 Task: Add the "Country selector" component in the site builder.
Action: Mouse moved to (1326, 90)
Screenshot: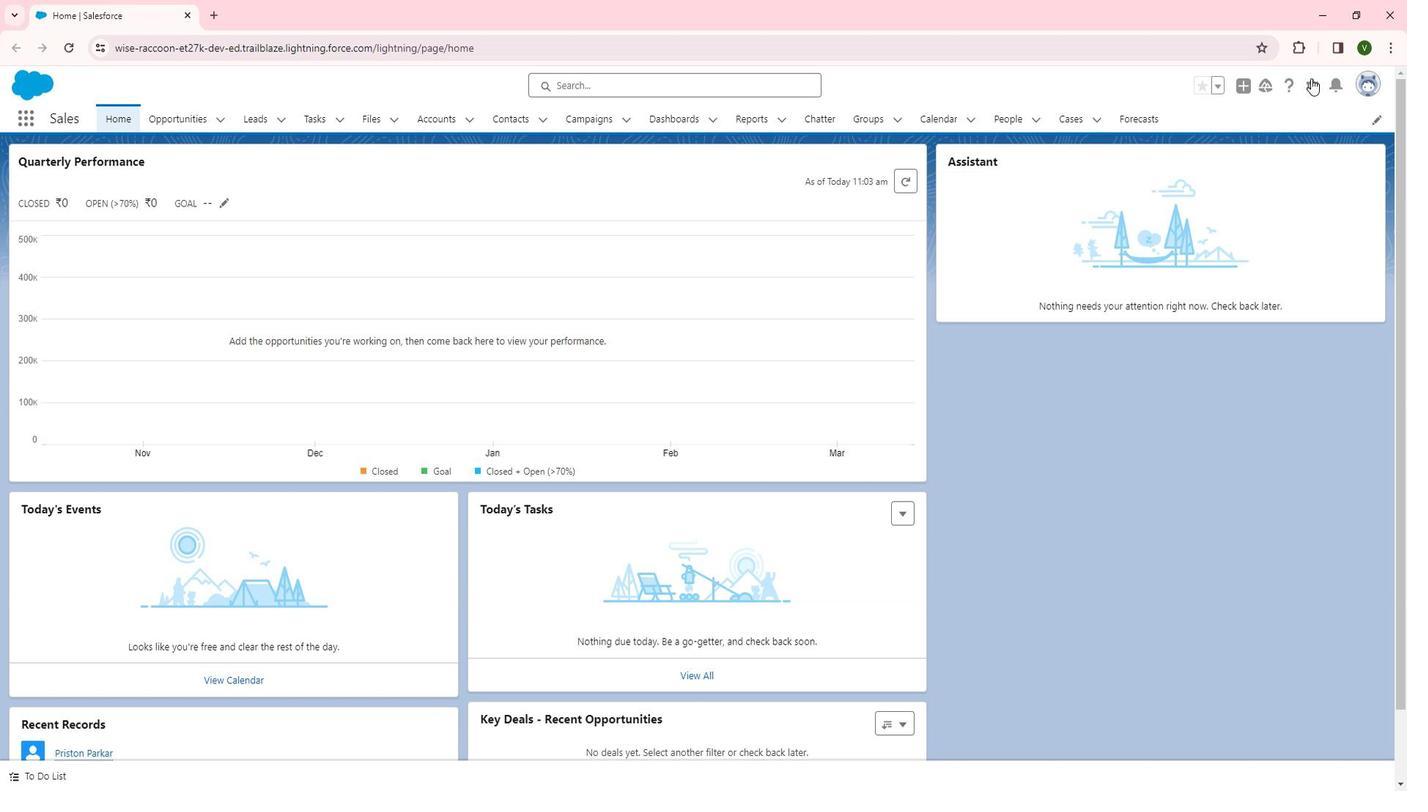 
Action: Mouse pressed left at (1326, 90)
Screenshot: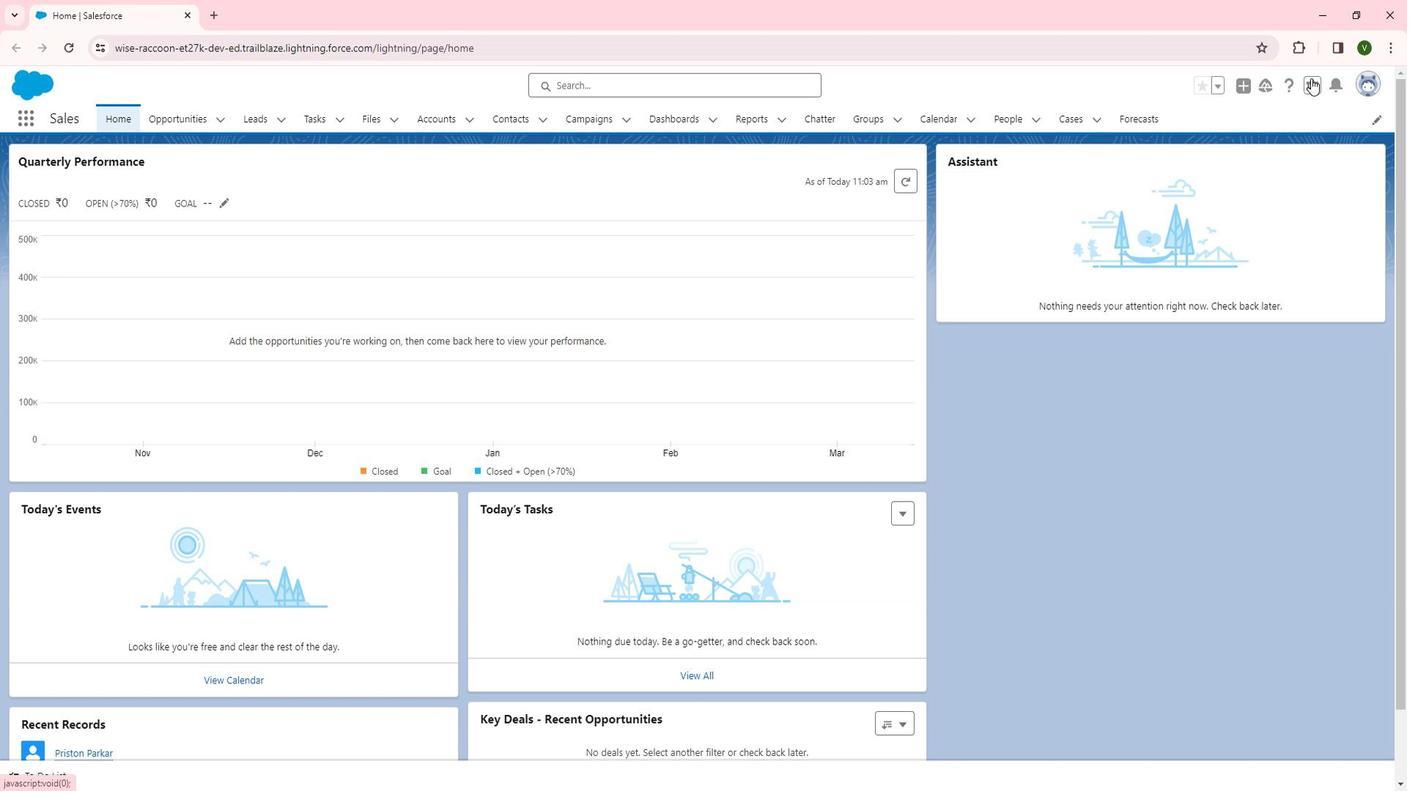 
Action: Mouse moved to (1259, 129)
Screenshot: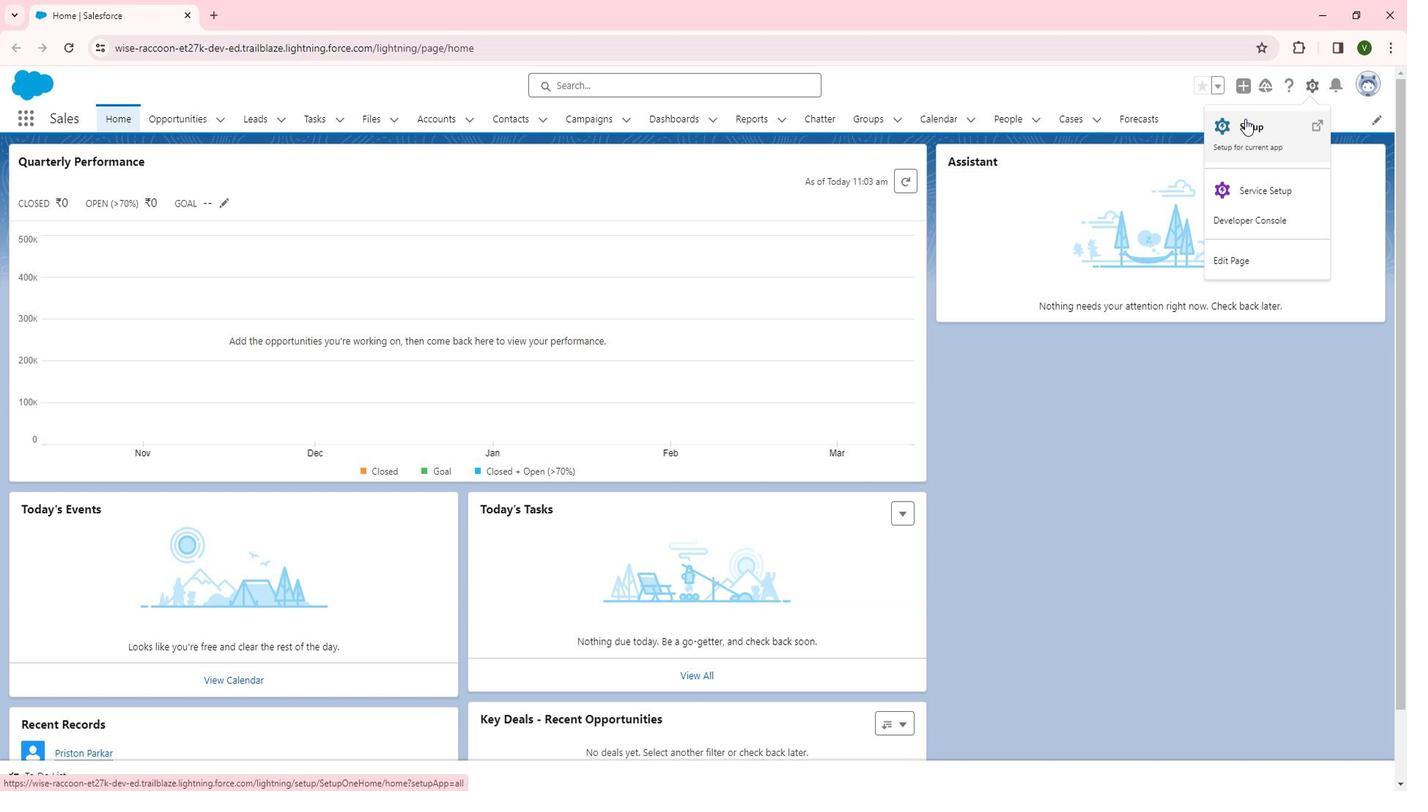 
Action: Mouse pressed left at (1259, 129)
Screenshot: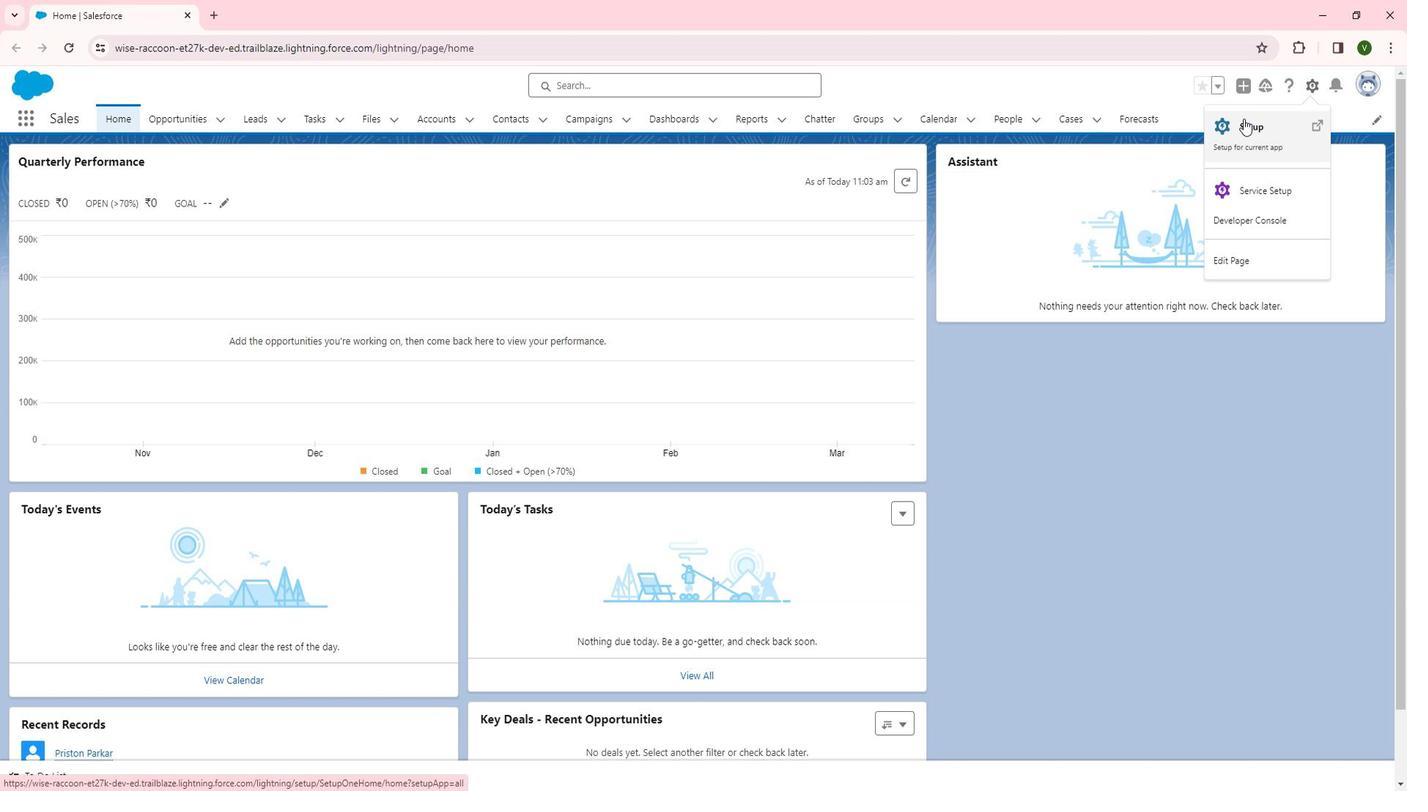 
Action: Mouse moved to (412, 451)
Screenshot: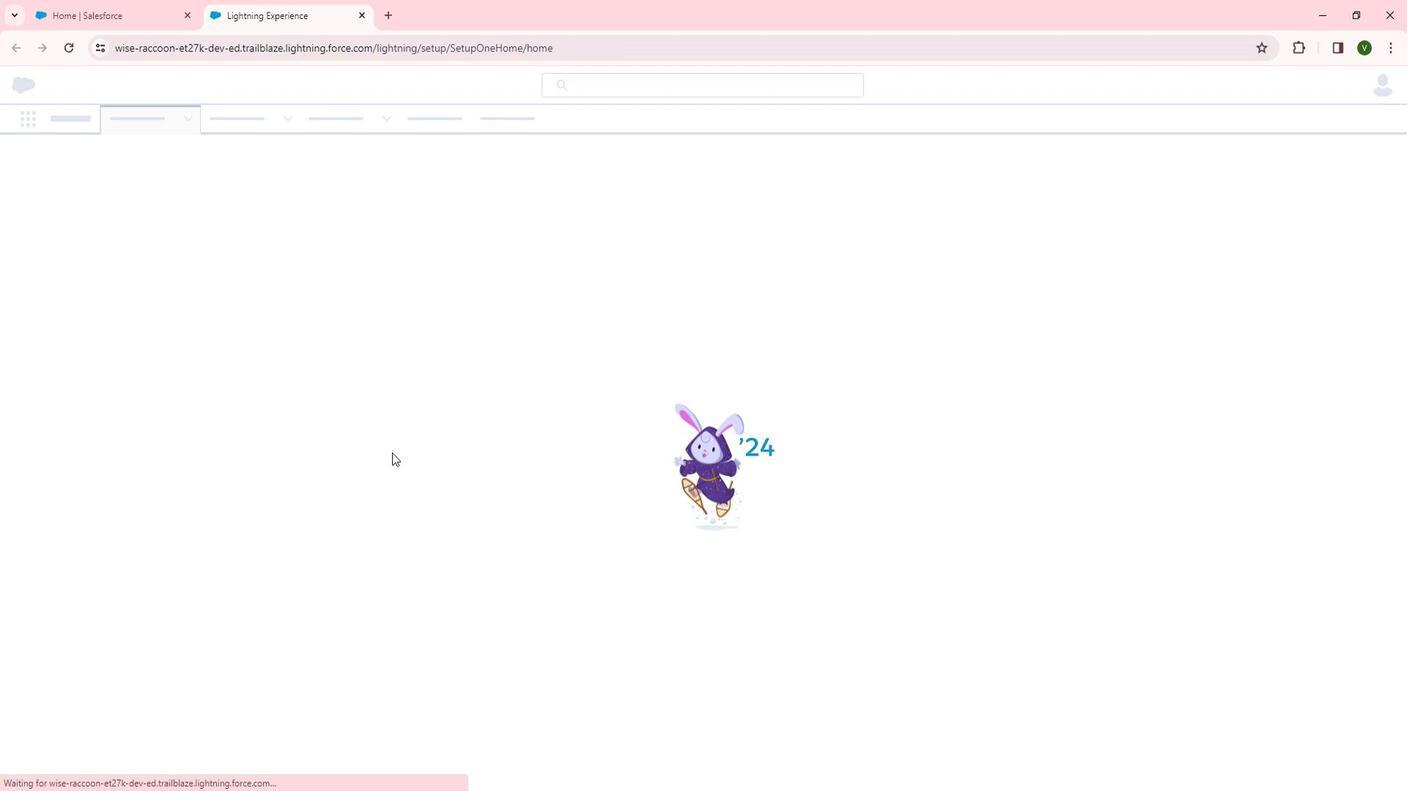 
Action: Mouse scrolled (412, 450) with delta (0, 0)
Screenshot: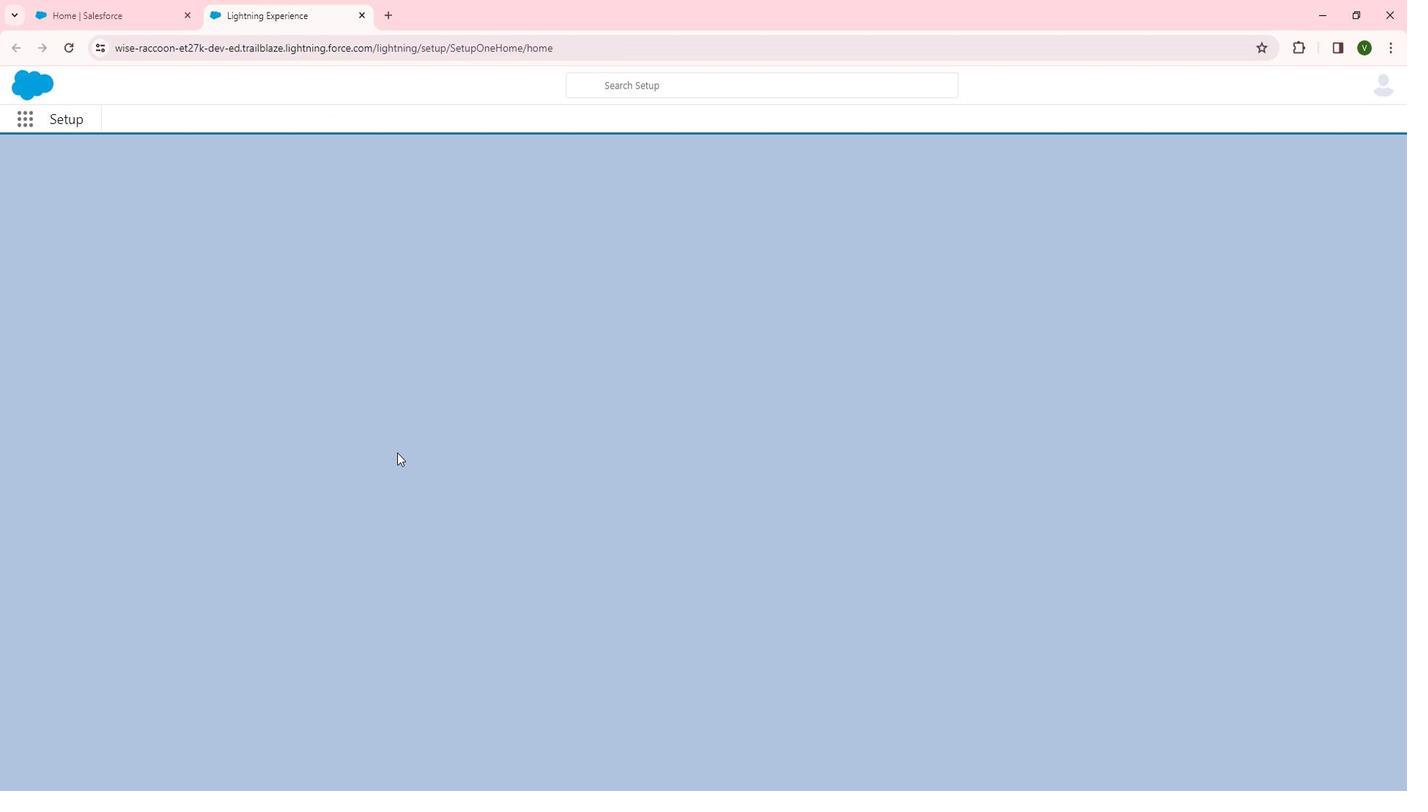 
Action: Mouse scrolled (412, 450) with delta (0, 0)
Screenshot: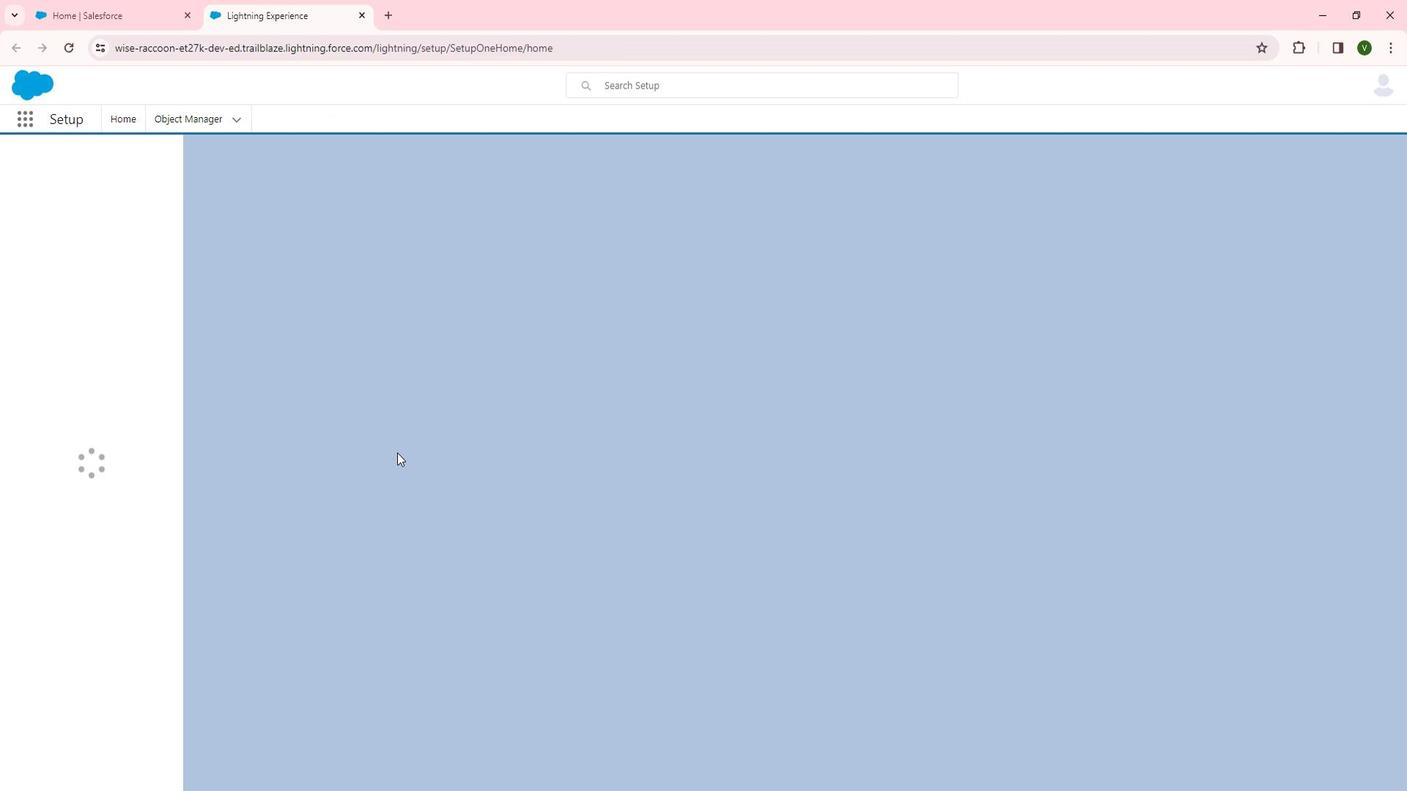 
Action: Mouse moved to (68, 453)
Screenshot: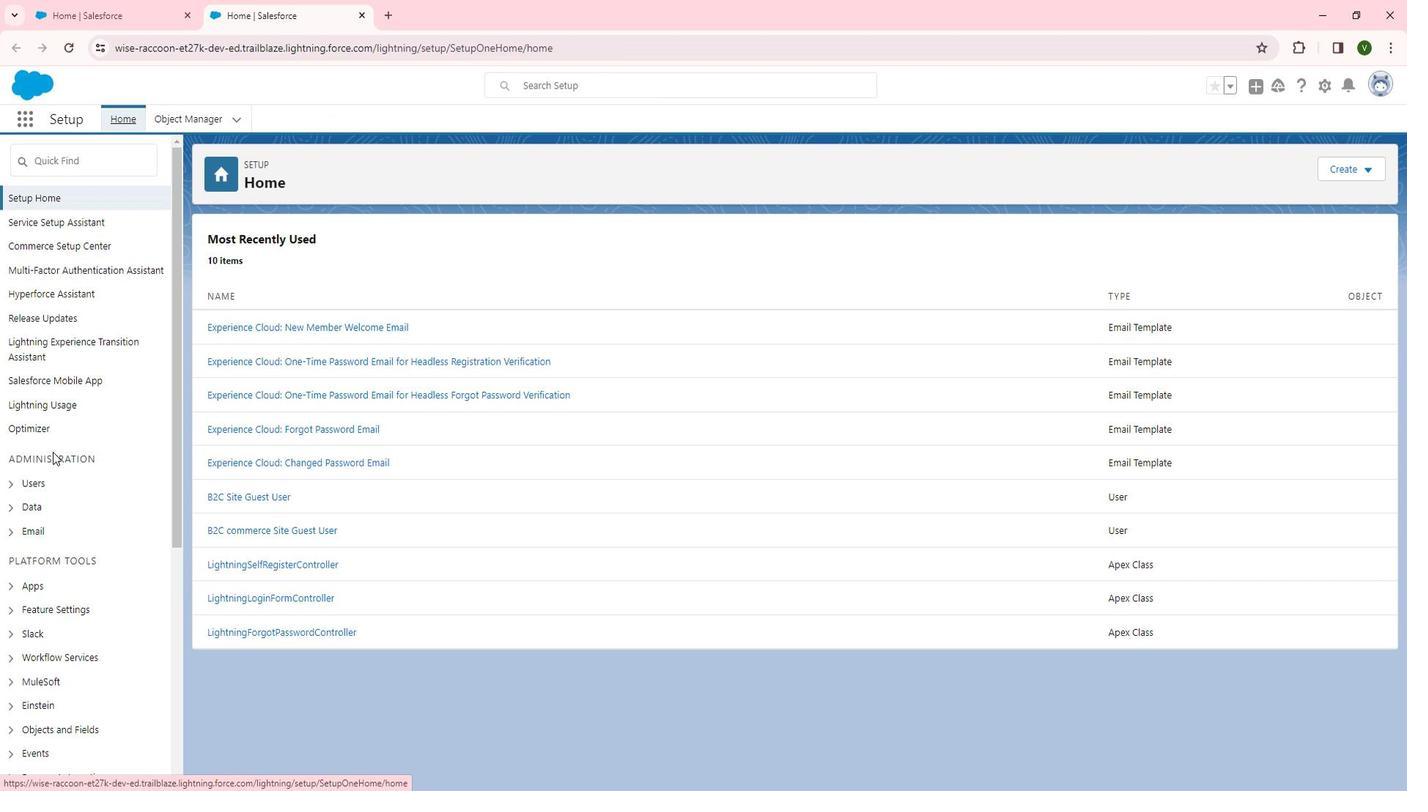 
Action: Mouse scrolled (68, 452) with delta (0, 0)
Screenshot: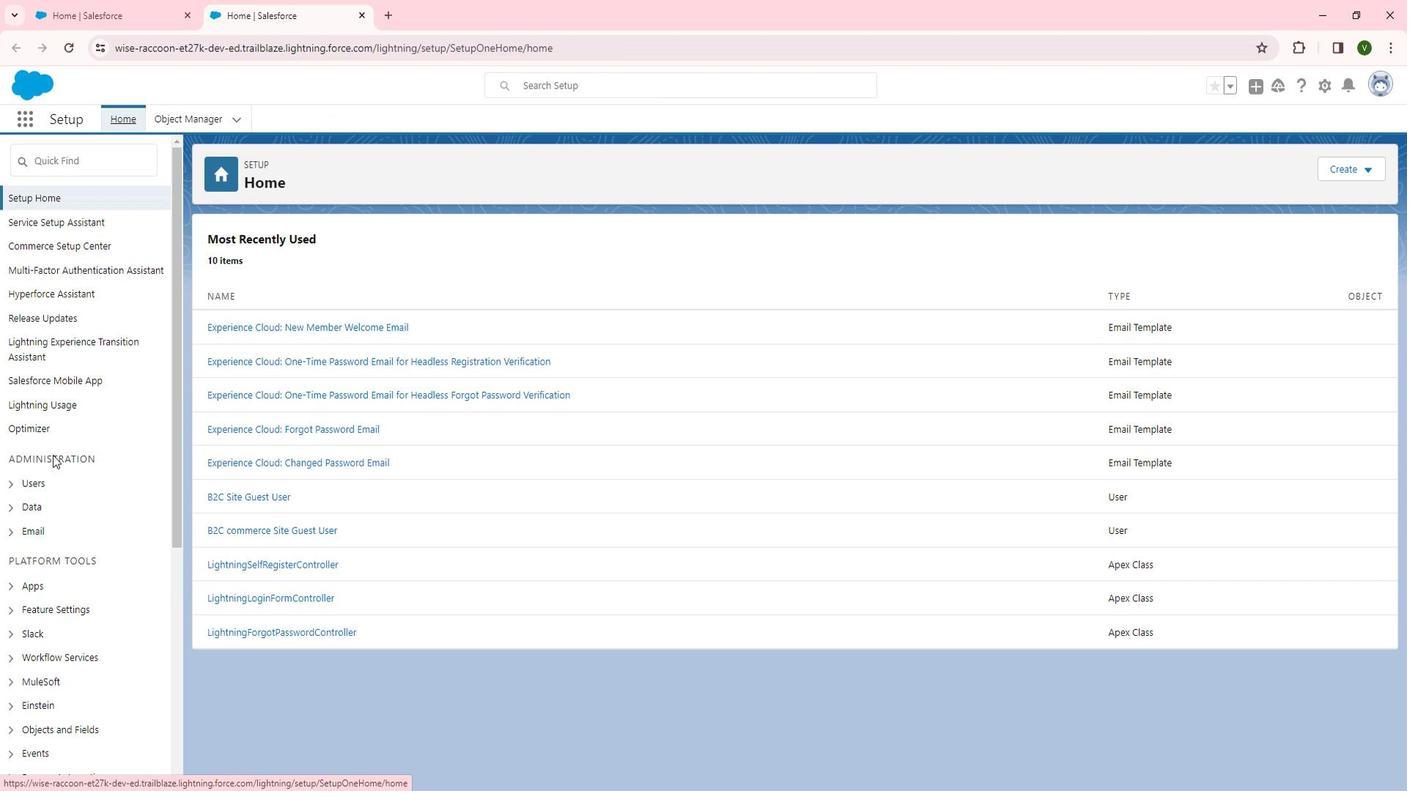 
Action: Mouse moved to (68, 455)
Screenshot: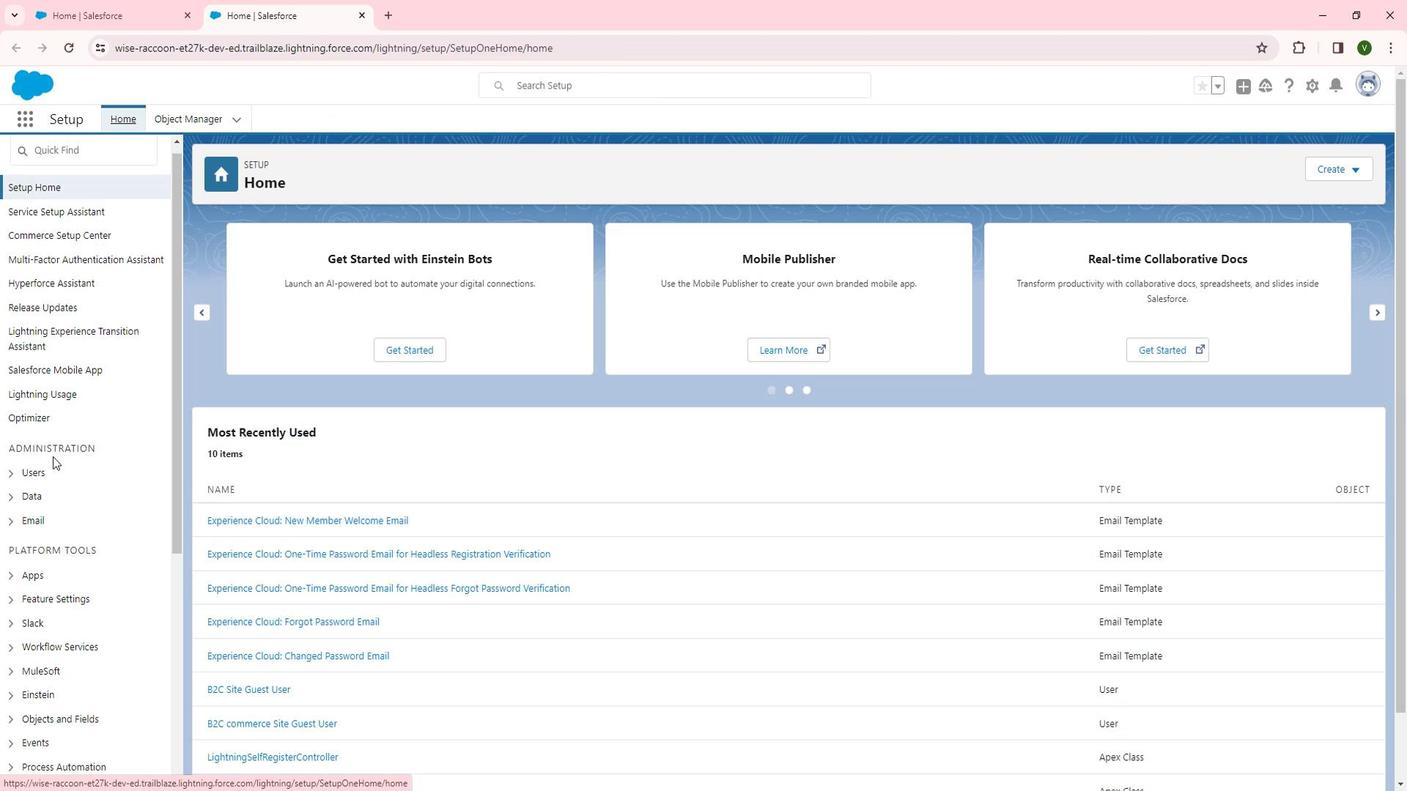 
Action: Mouse scrolled (68, 454) with delta (0, 0)
Screenshot: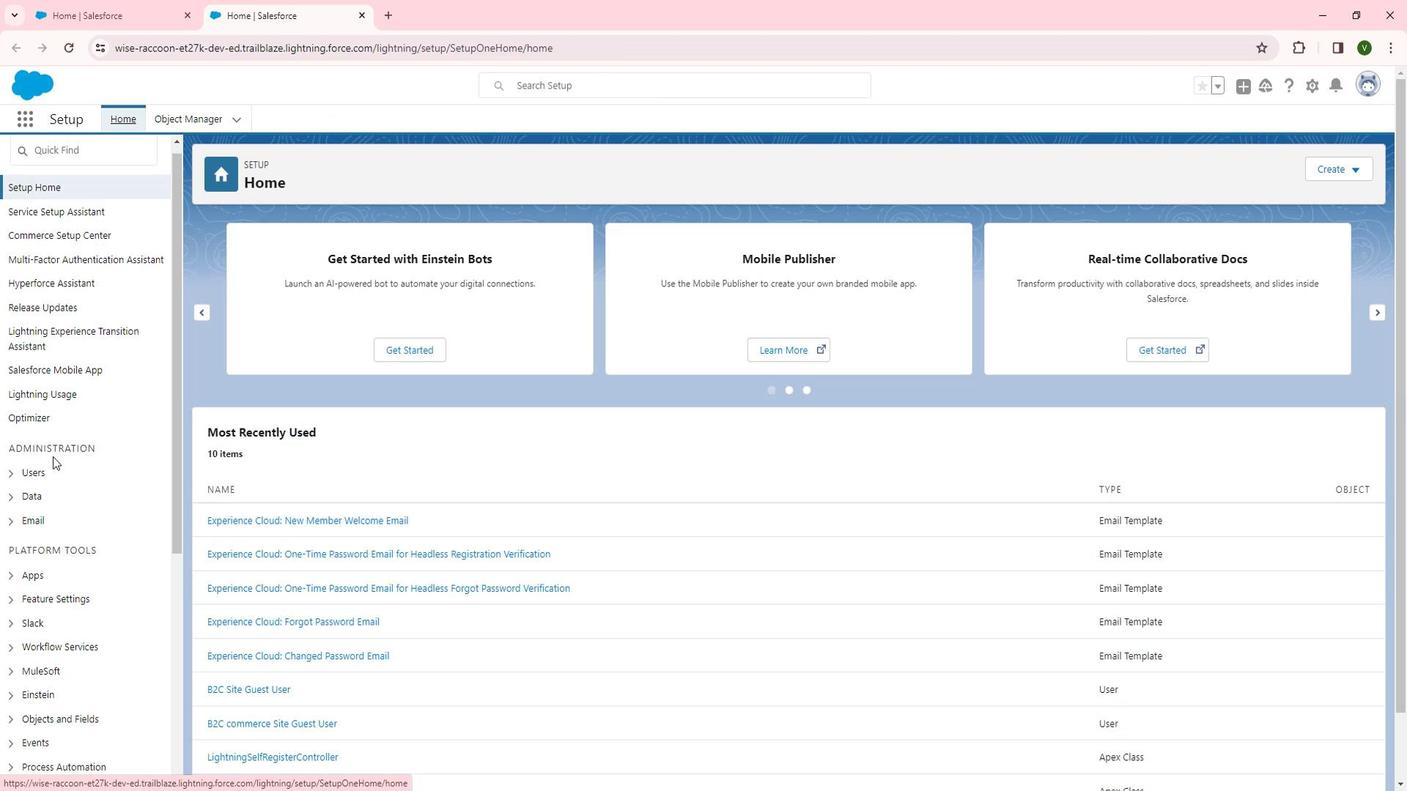 
Action: Mouse moved to (58, 457)
Screenshot: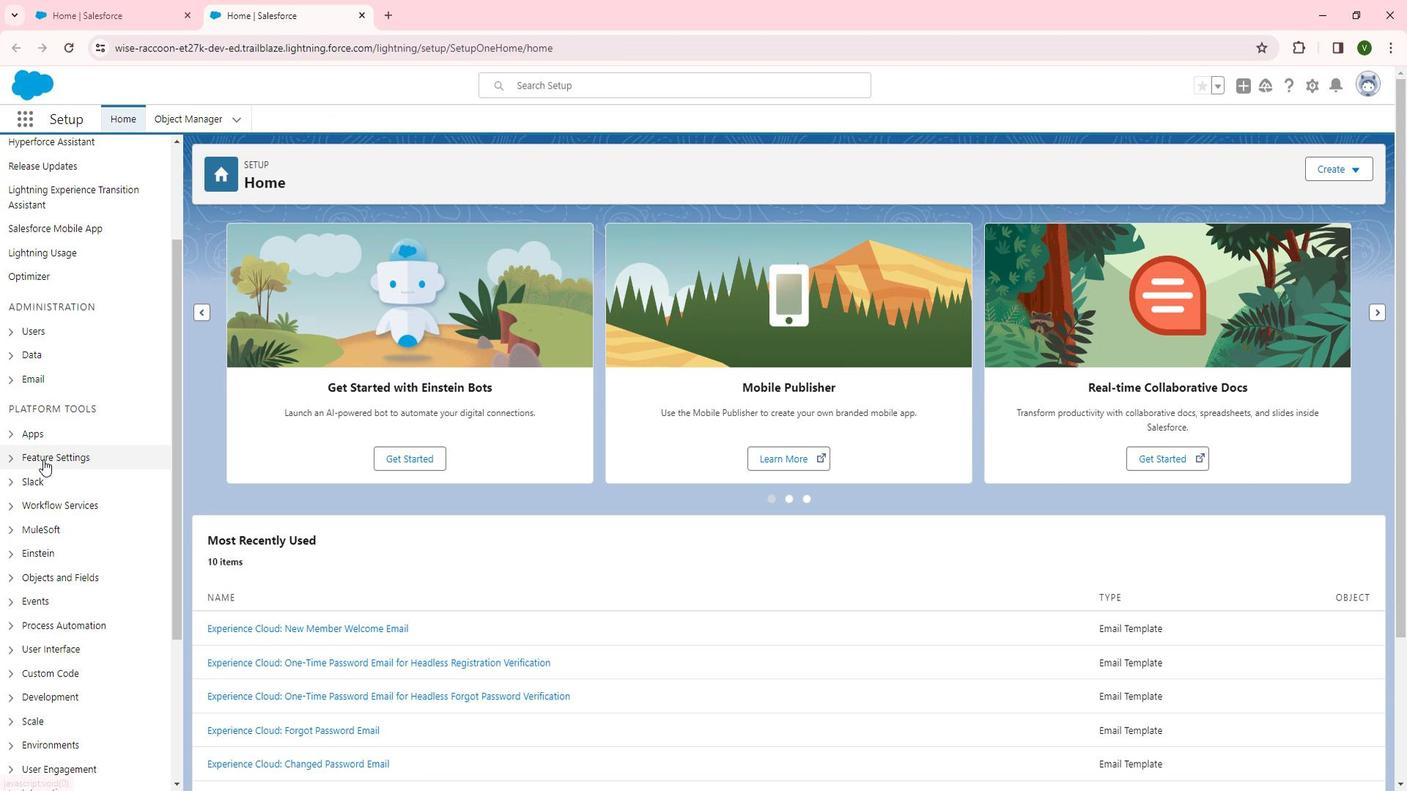 
Action: Mouse pressed left at (58, 457)
Screenshot: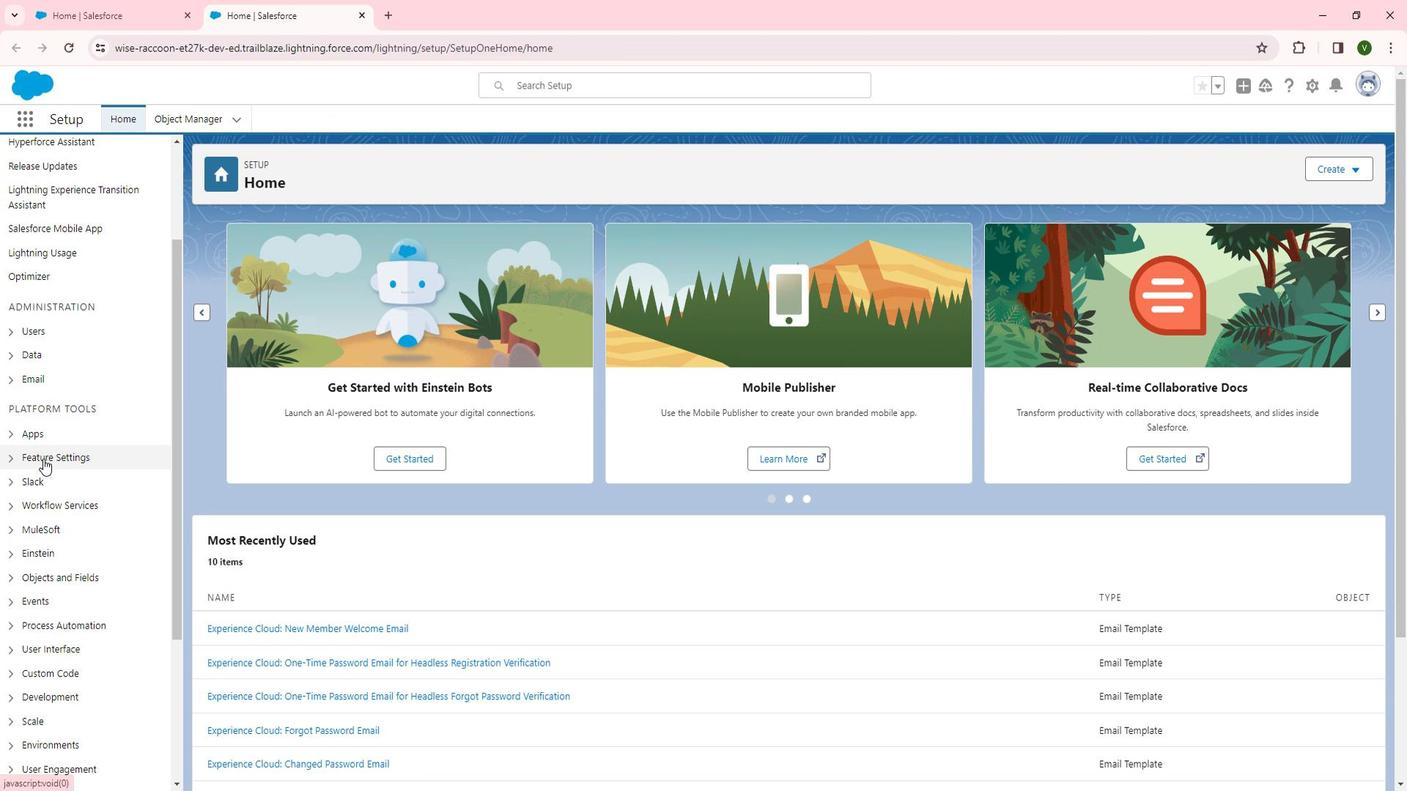 
Action: Mouse moved to (104, 472)
Screenshot: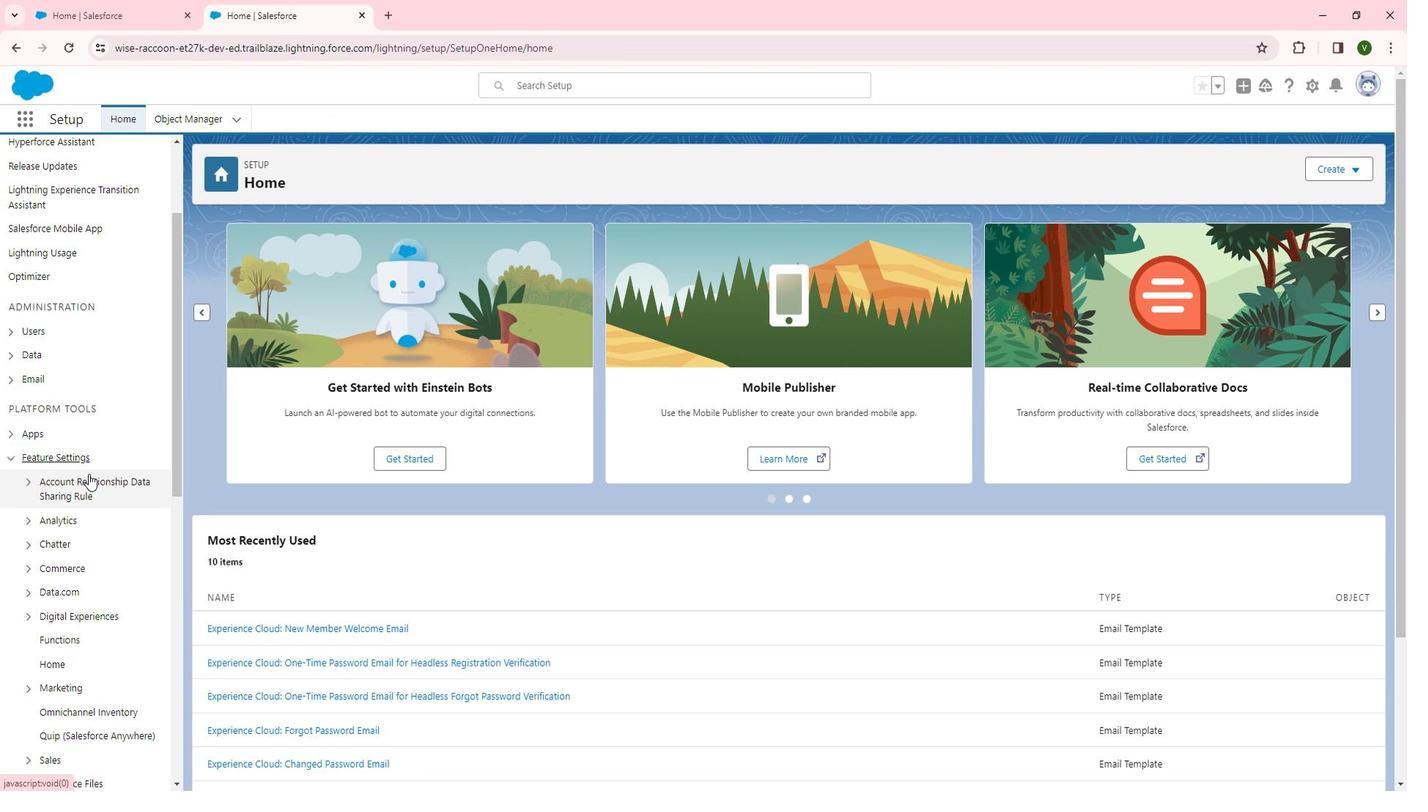
Action: Mouse scrolled (104, 471) with delta (0, 0)
Screenshot: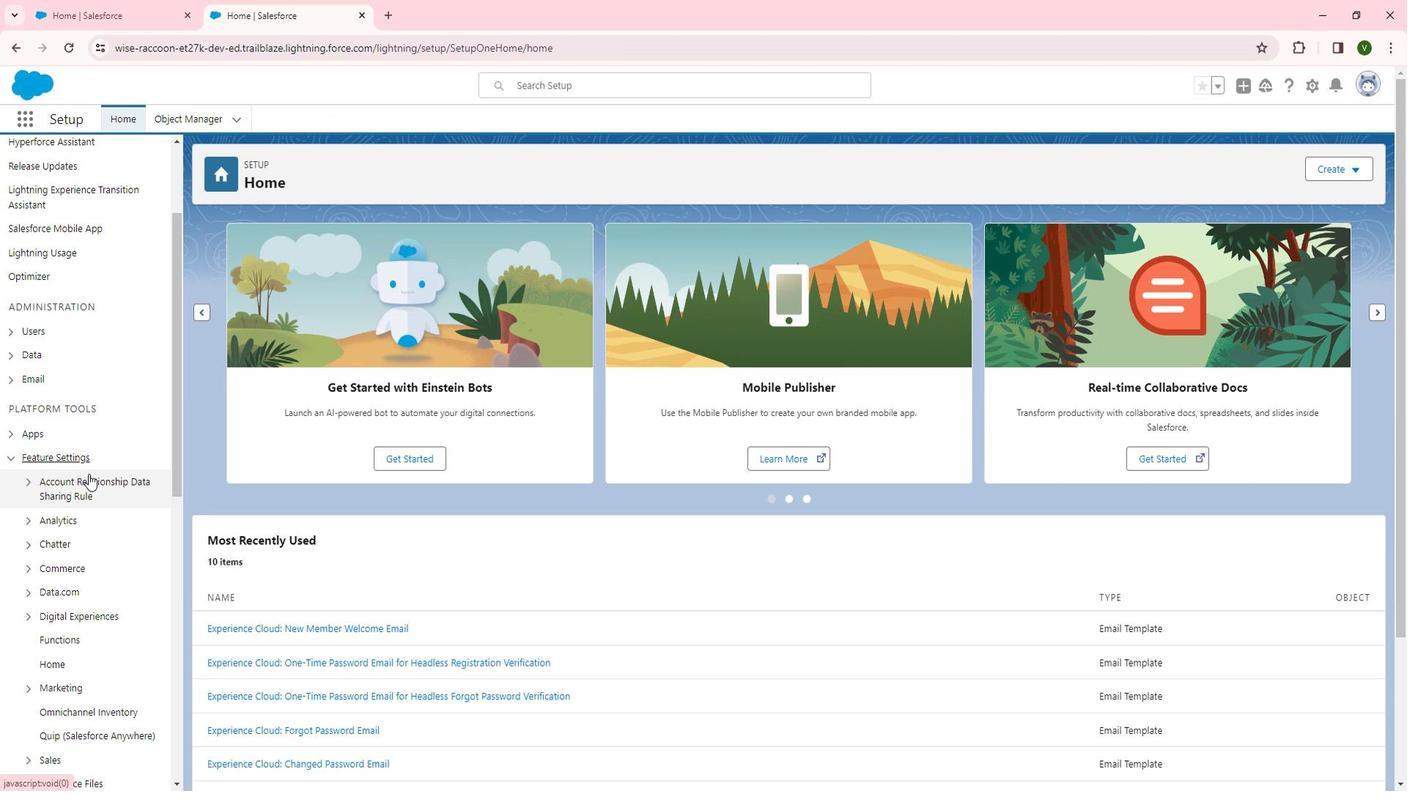 
Action: Mouse scrolled (104, 471) with delta (0, 0)
Screenshot: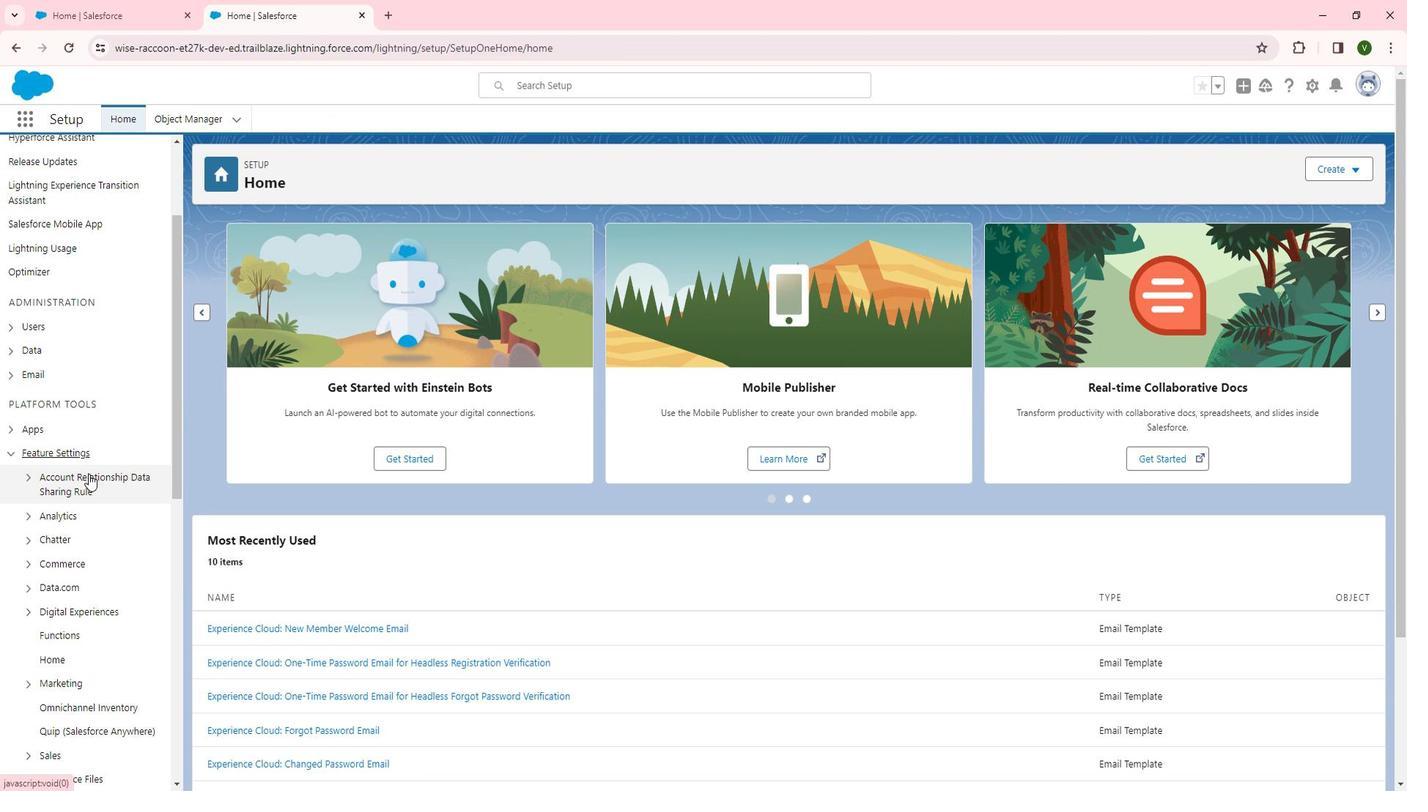 
Action: Mouse moved to (101, 464)
Screenshot: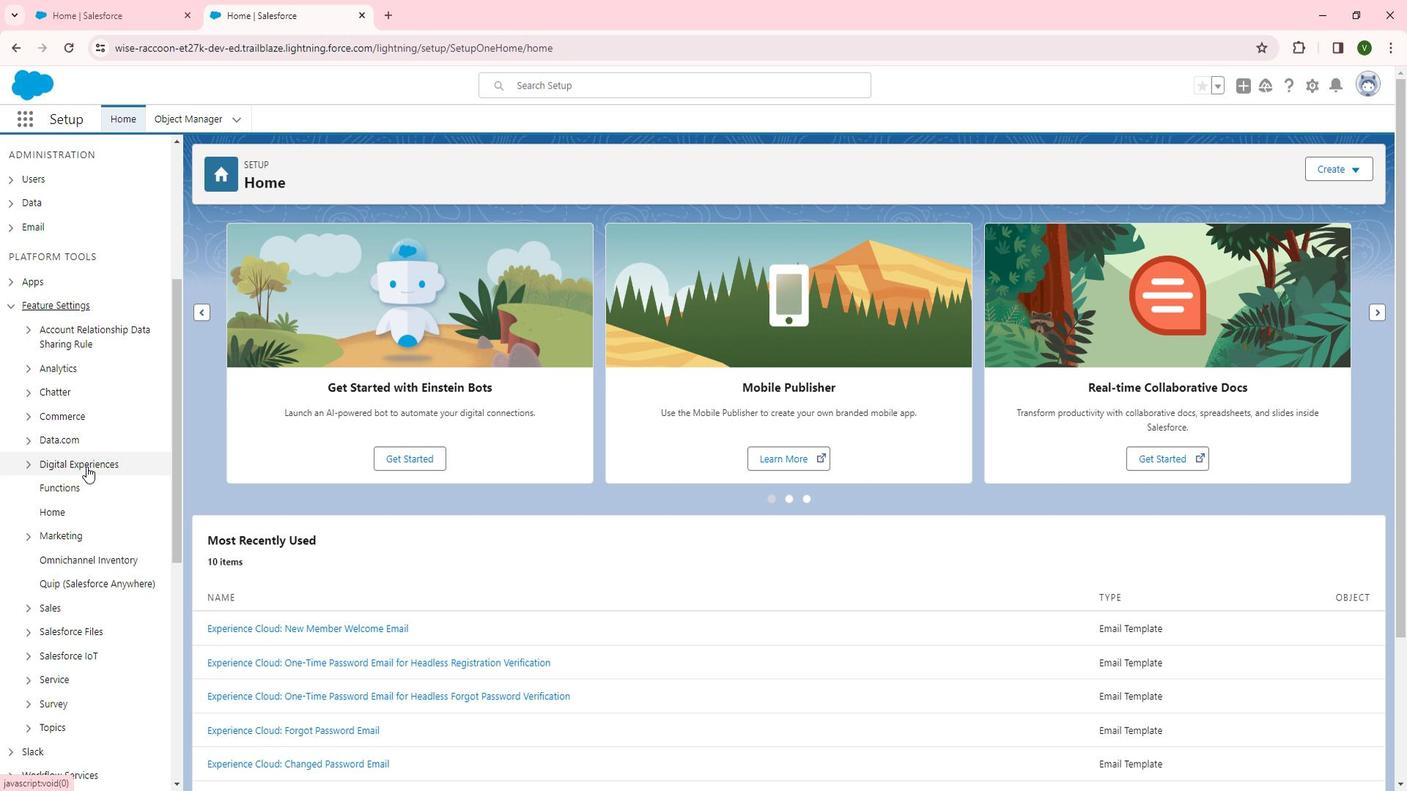 
Action: Mouse pressed left at (101, 464)
Screenshot: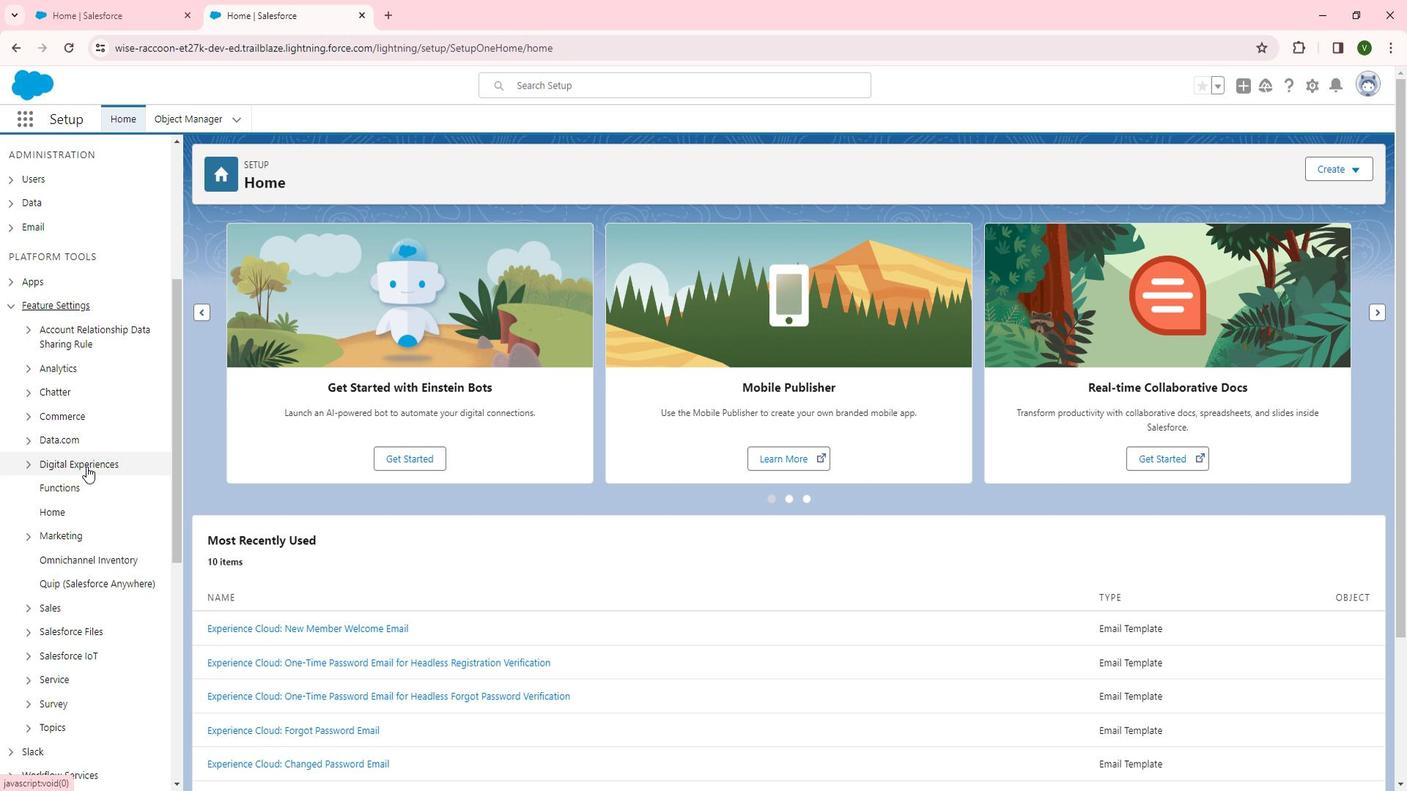 
Action: Mouse moved to (87, 483)
Screenshot: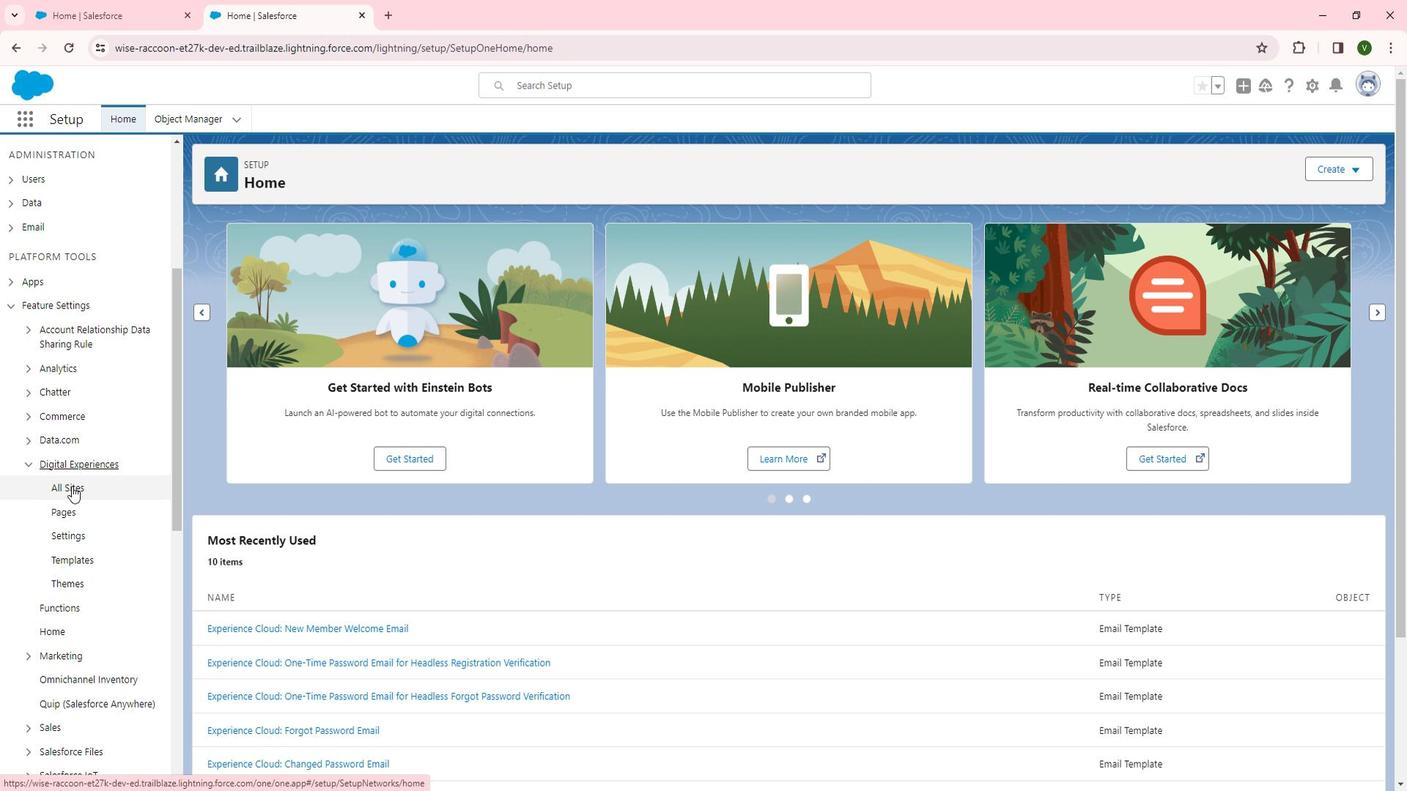 
Action: Mouse pressed left at (87, 483)
Screenshot: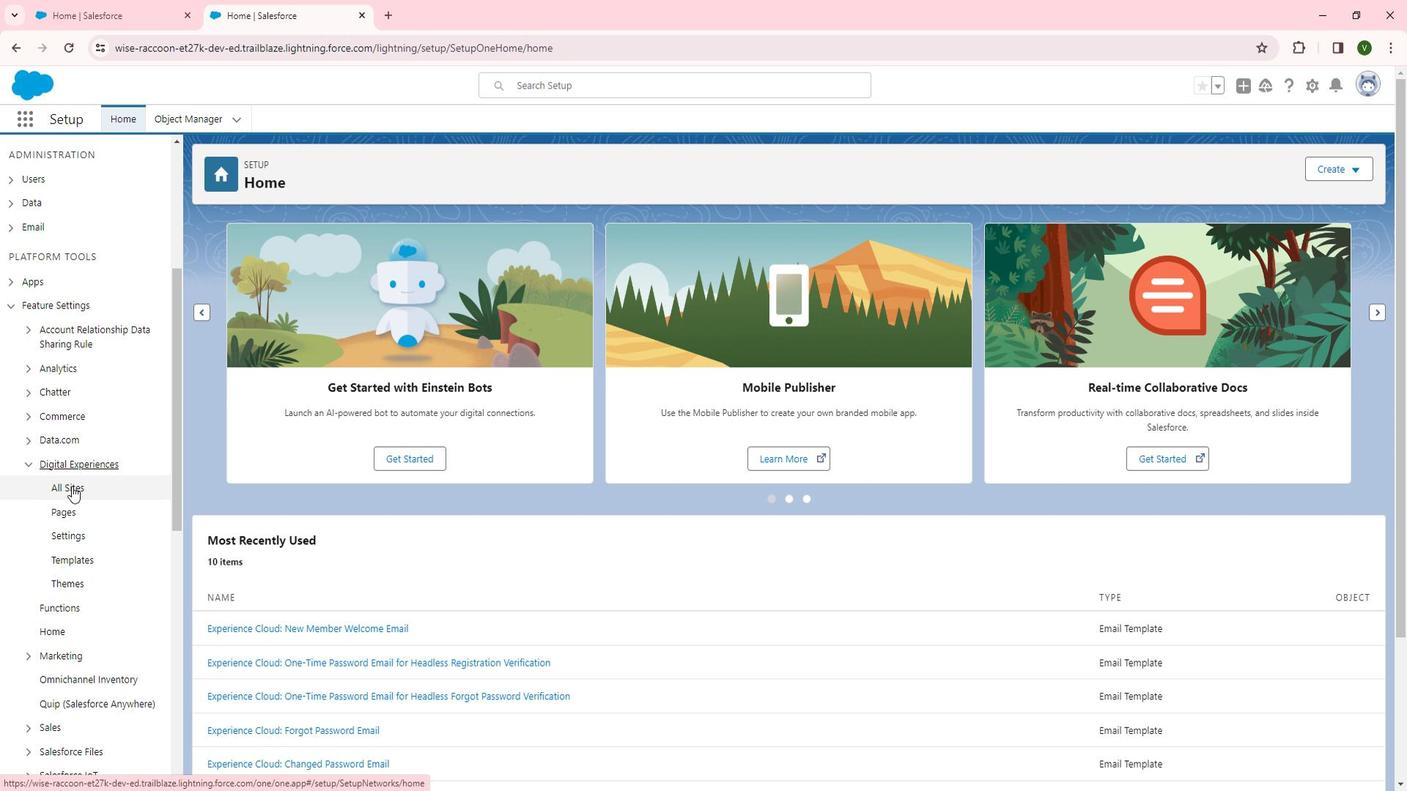 
Action: Mouse moved to (252, 355)
Screenshot: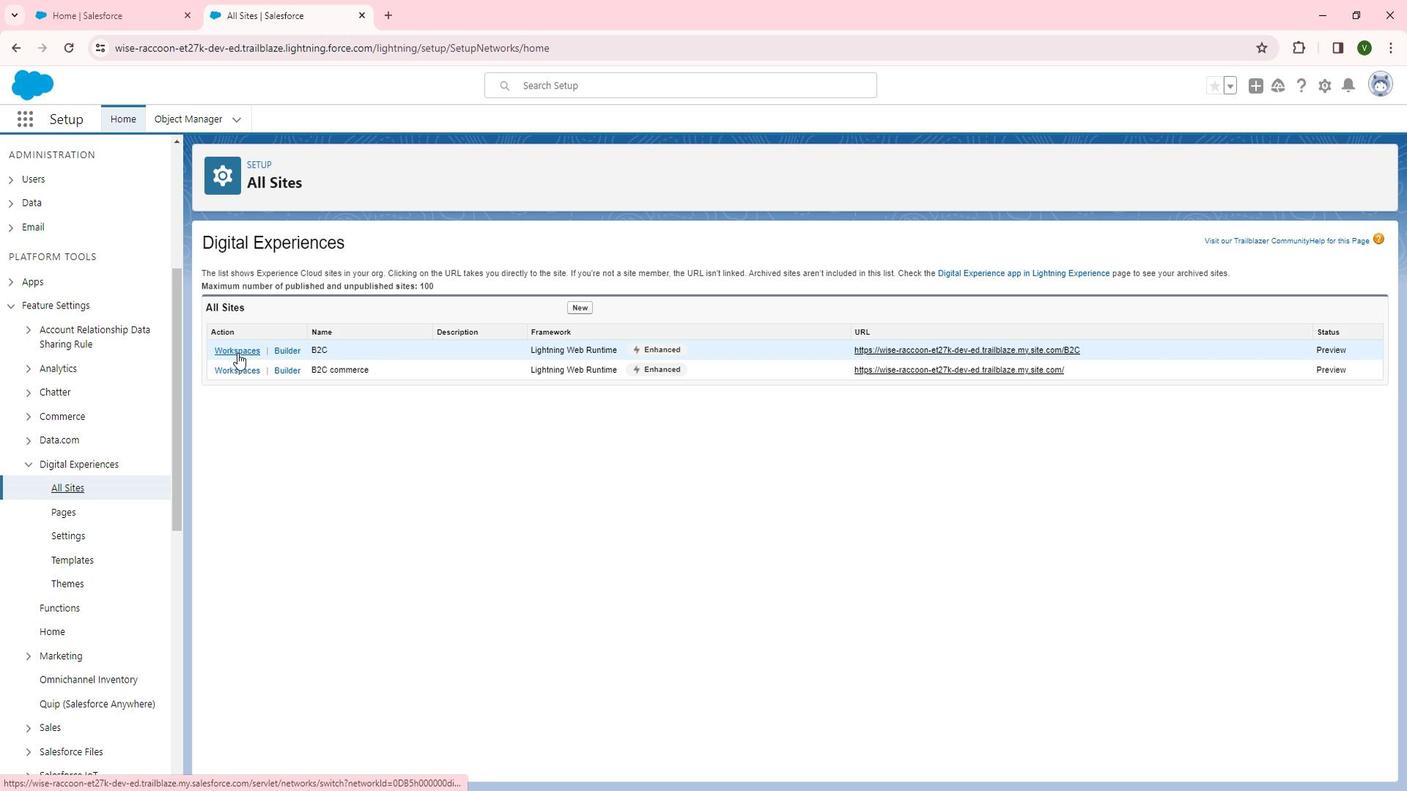 
Action: Mouse pressed left at (252, 355)
Screenshot: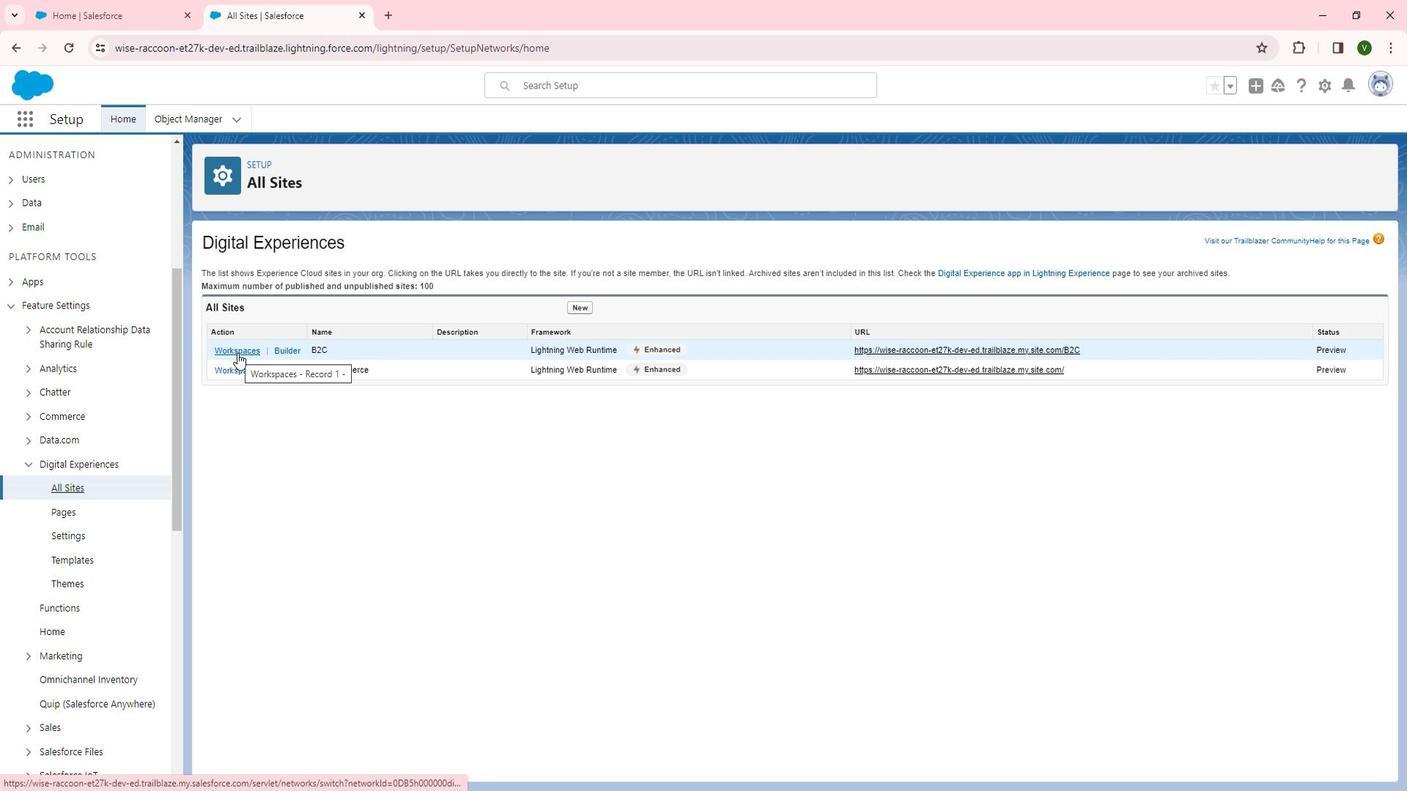 
Action: Mouse moved to (247, 345)
Screenshot: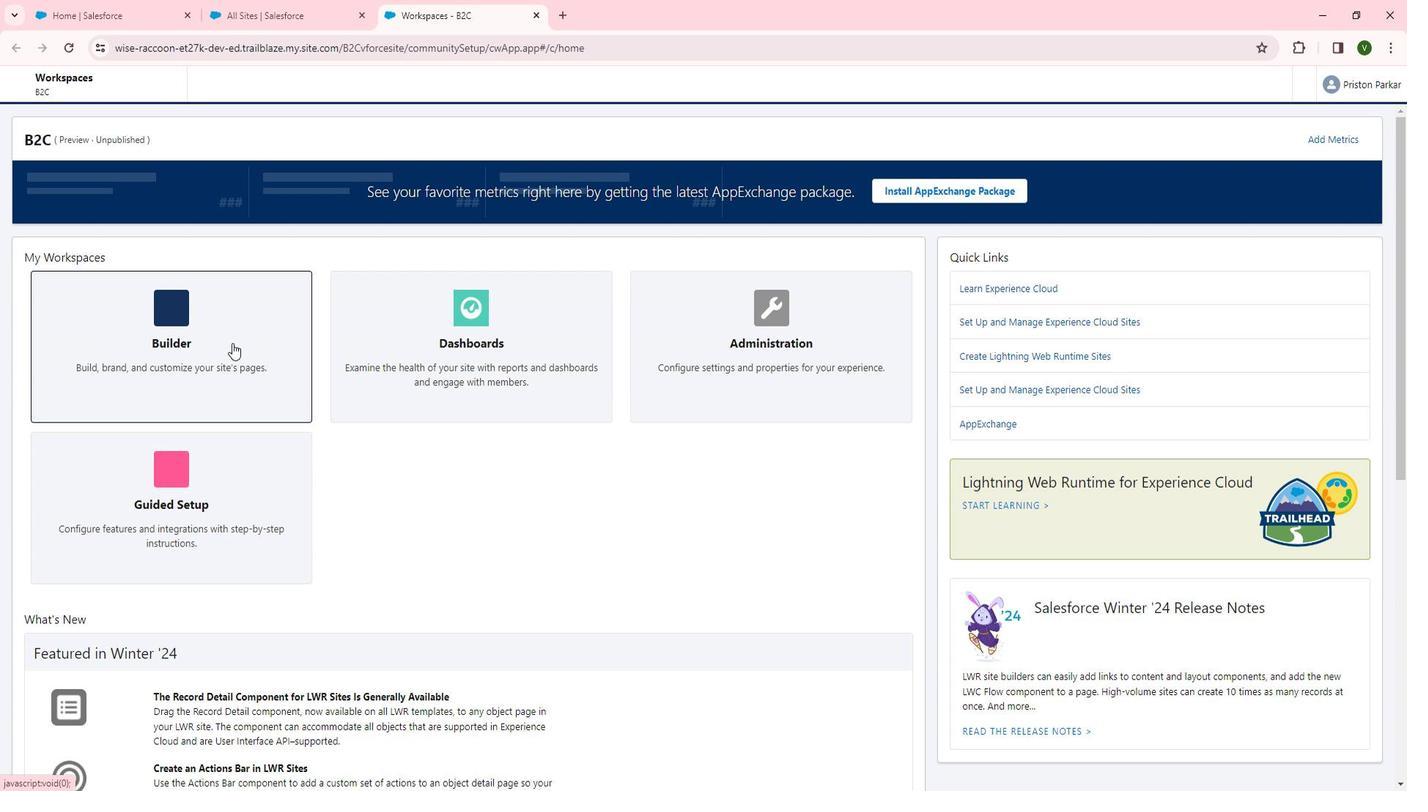 
Action: Mouse pressed left at (247, 345)
Screenshot: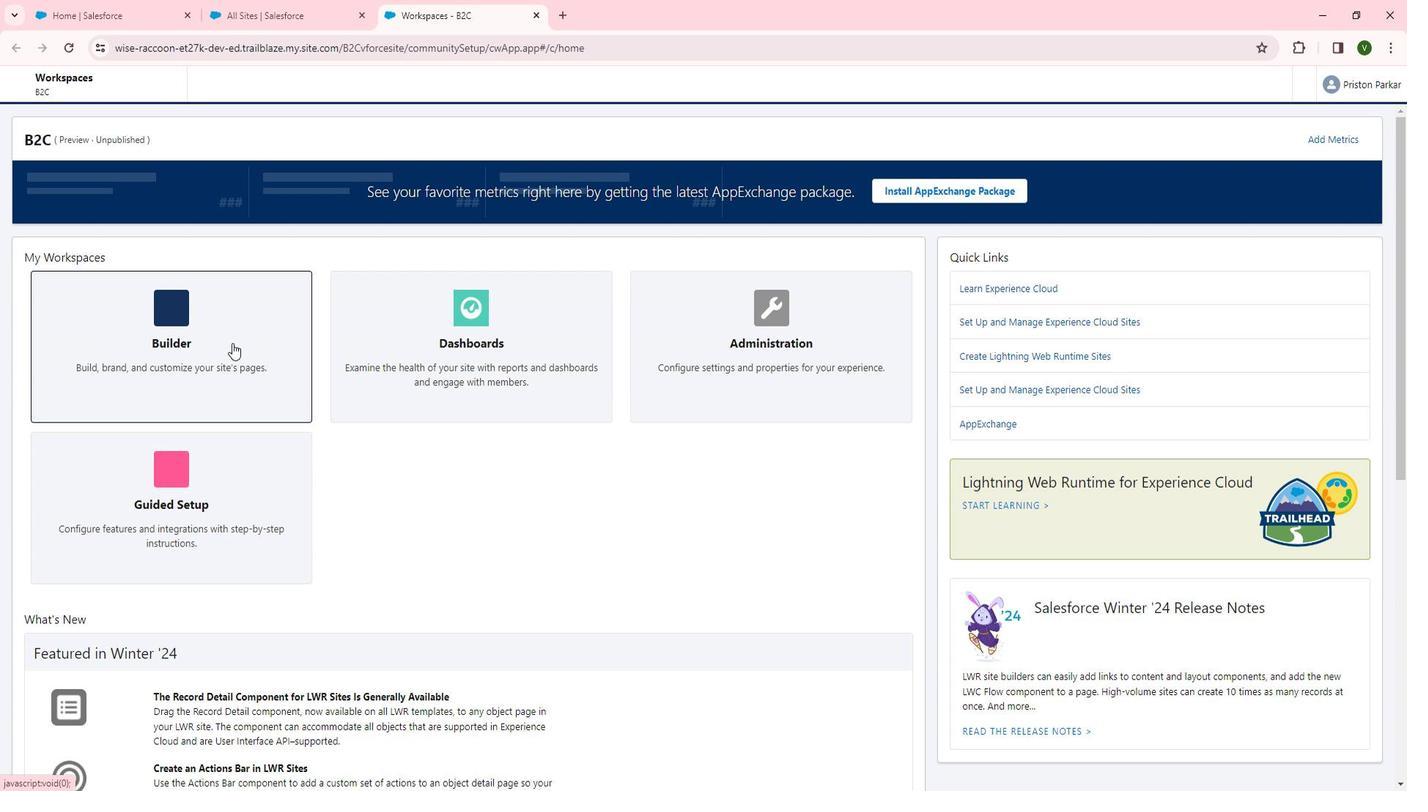 
Action: Mouse moved to (32, 146)
Screenshot: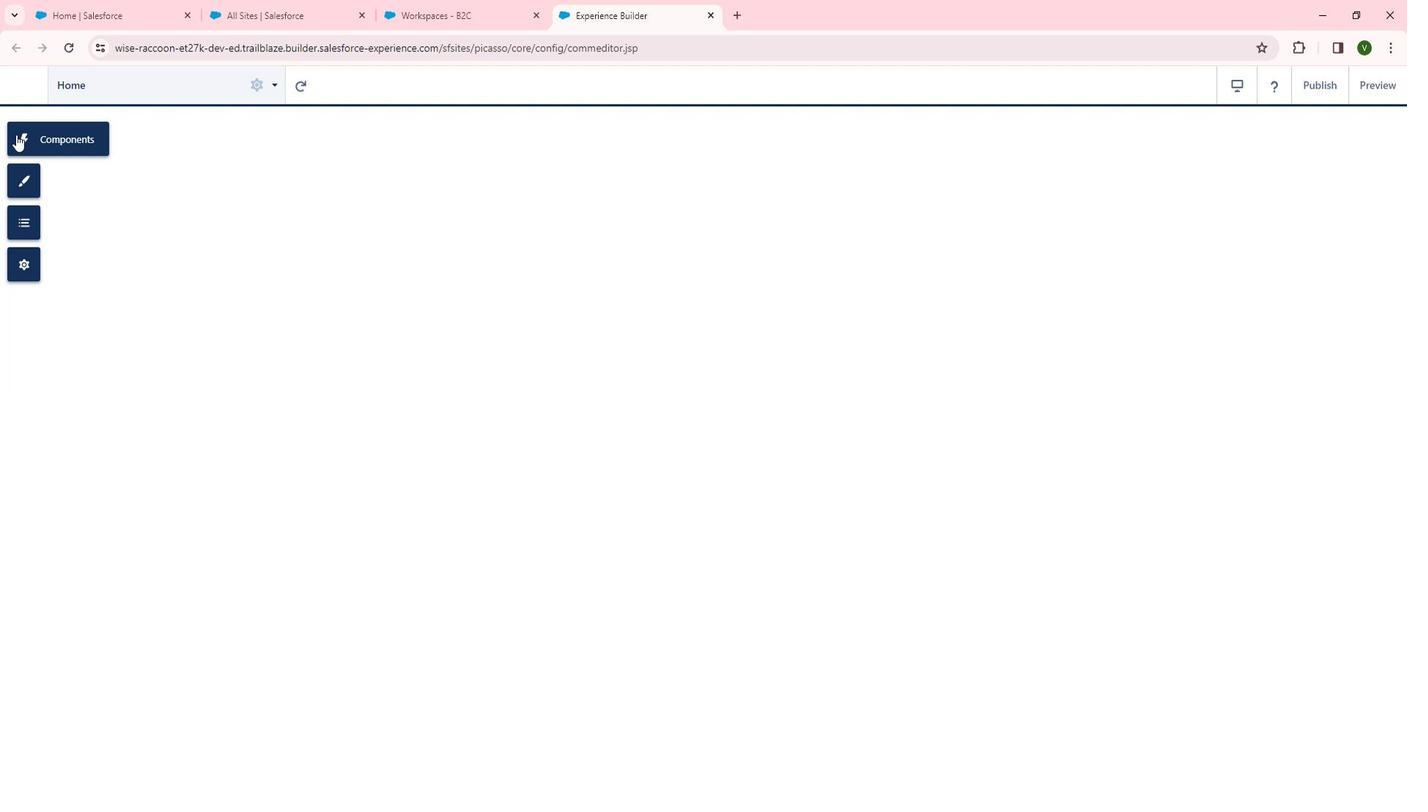 
Action: Mouse pressed left at (32, 146)
Screenshot: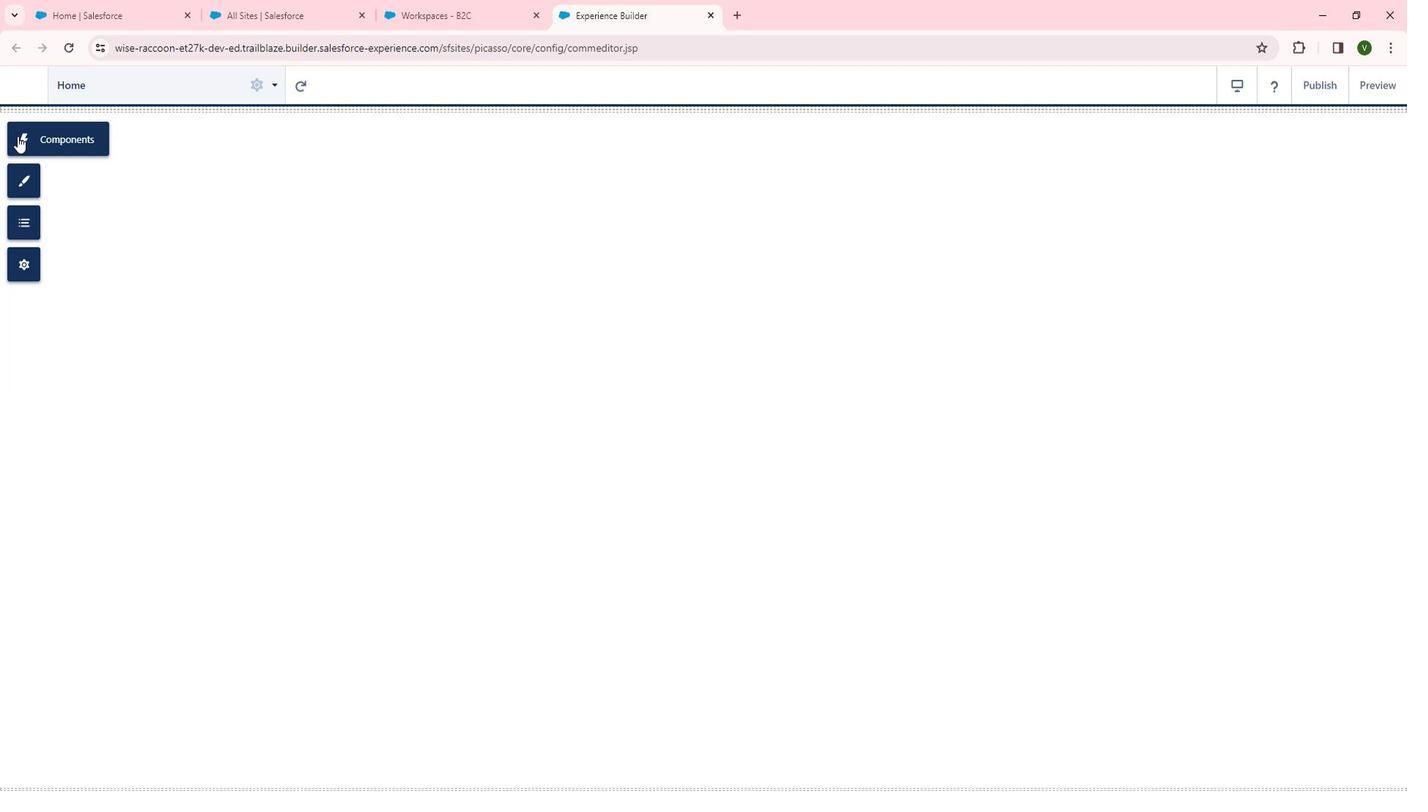 
Action: Mouse moved to (162, 296)
Screenshot: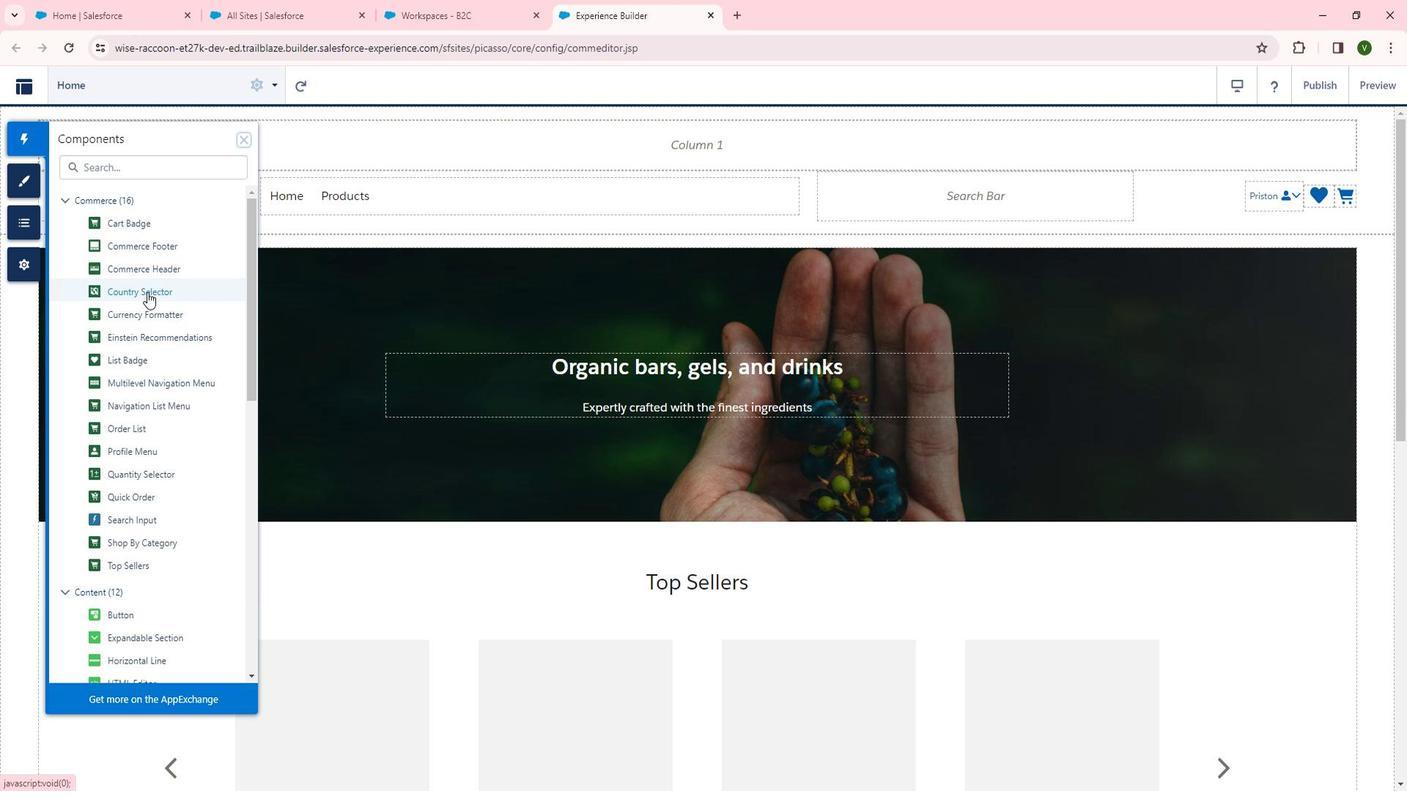 
Action: Mouse pressed left at (162, 296)
Screenshot: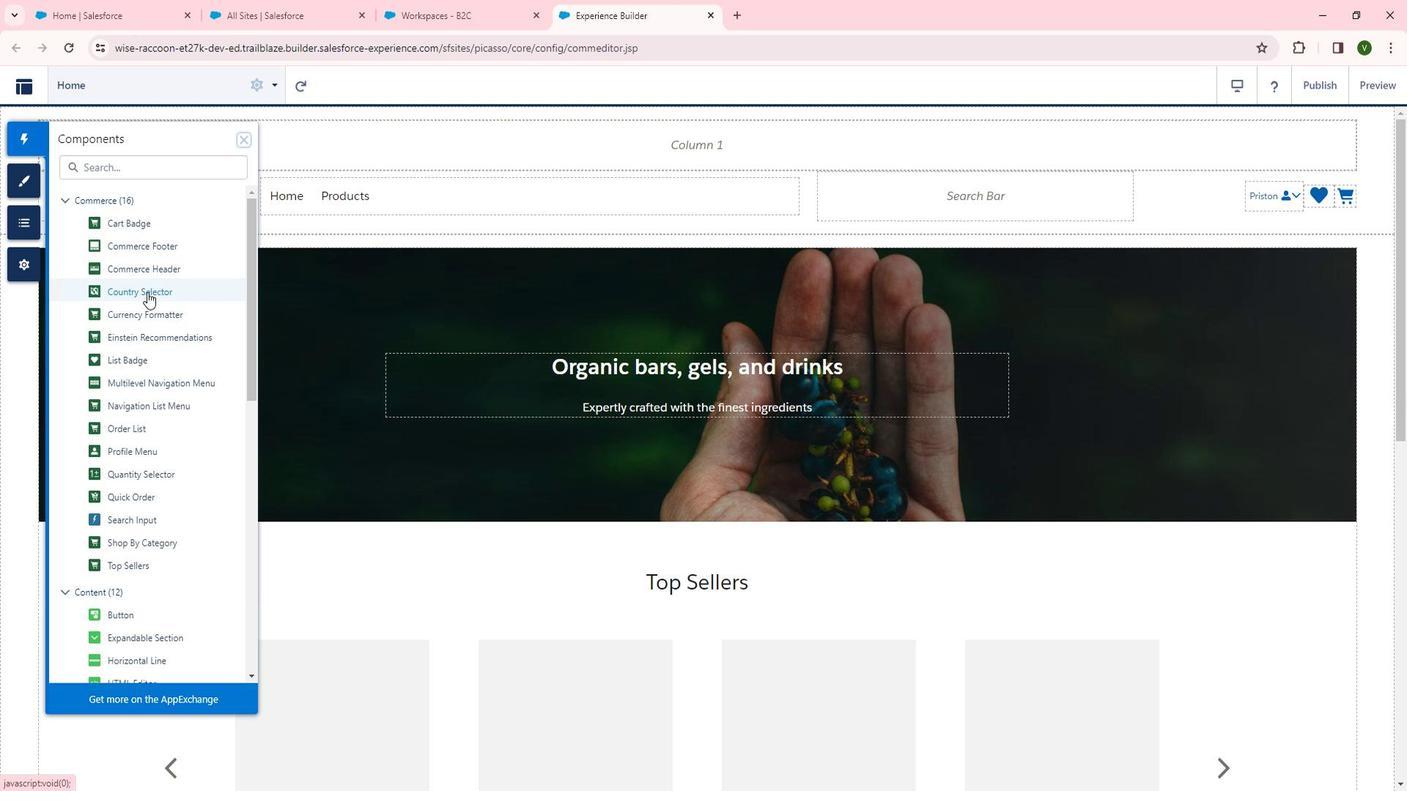 
Action: Mouse moved to (1054, 219)
Screenshot: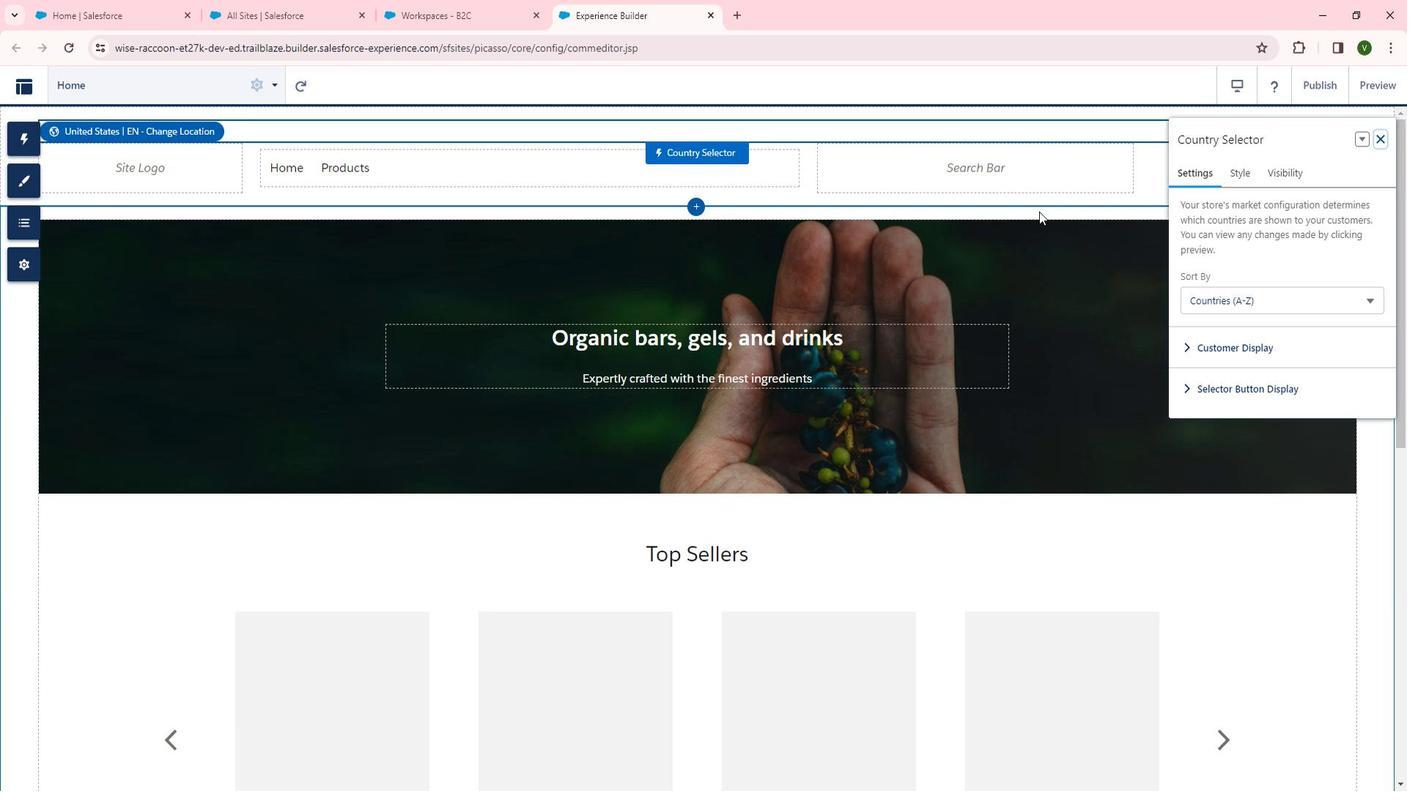 
